 Task: Open Outlook and navigate to the 'Advanced' tab in Options to review settings.
Action: Mouse moved to (51, 34)
Screenshot: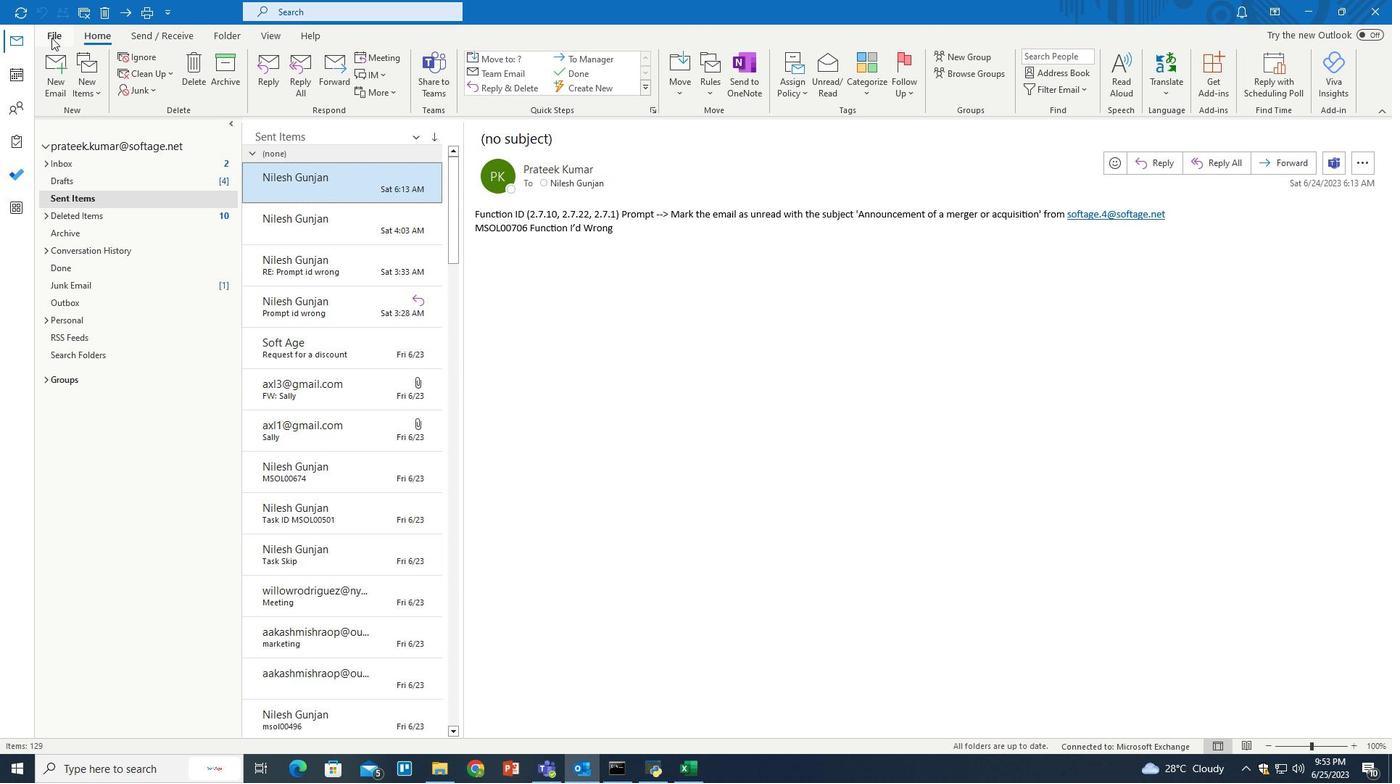 
Action: Mouse pressed left at (51, 34)
Screenshot: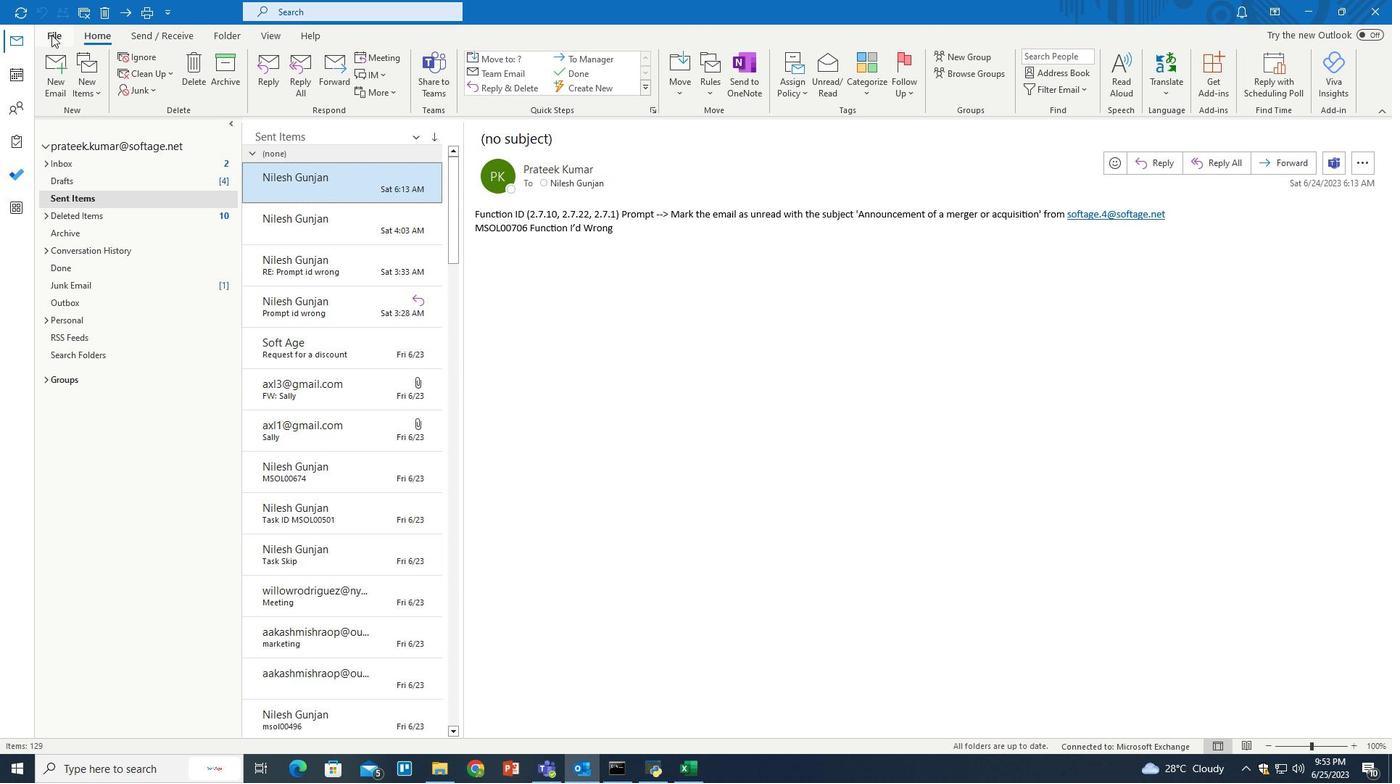 
Action: Mouse moved to (47, 698)
Screenshot: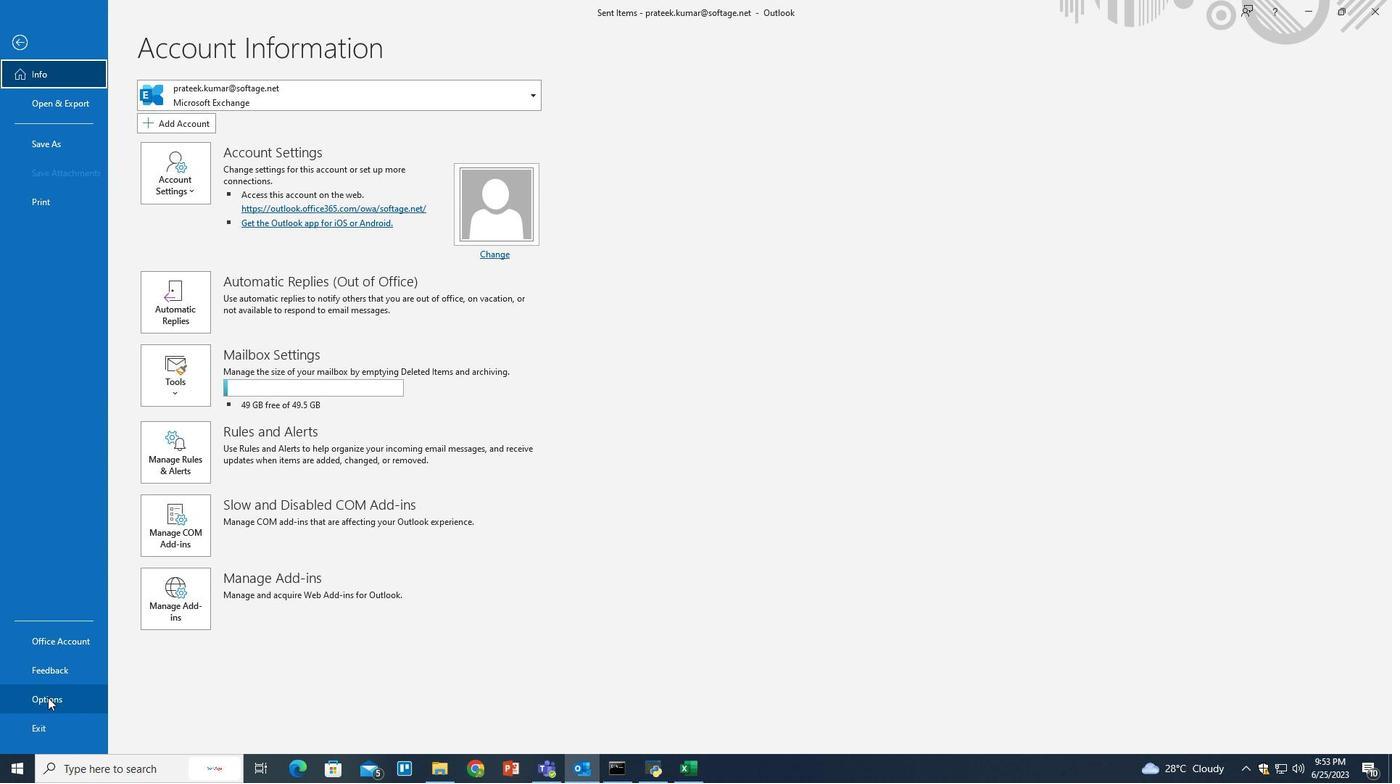 
Action: Mouse pressed left at (47, 698)
Screenshot: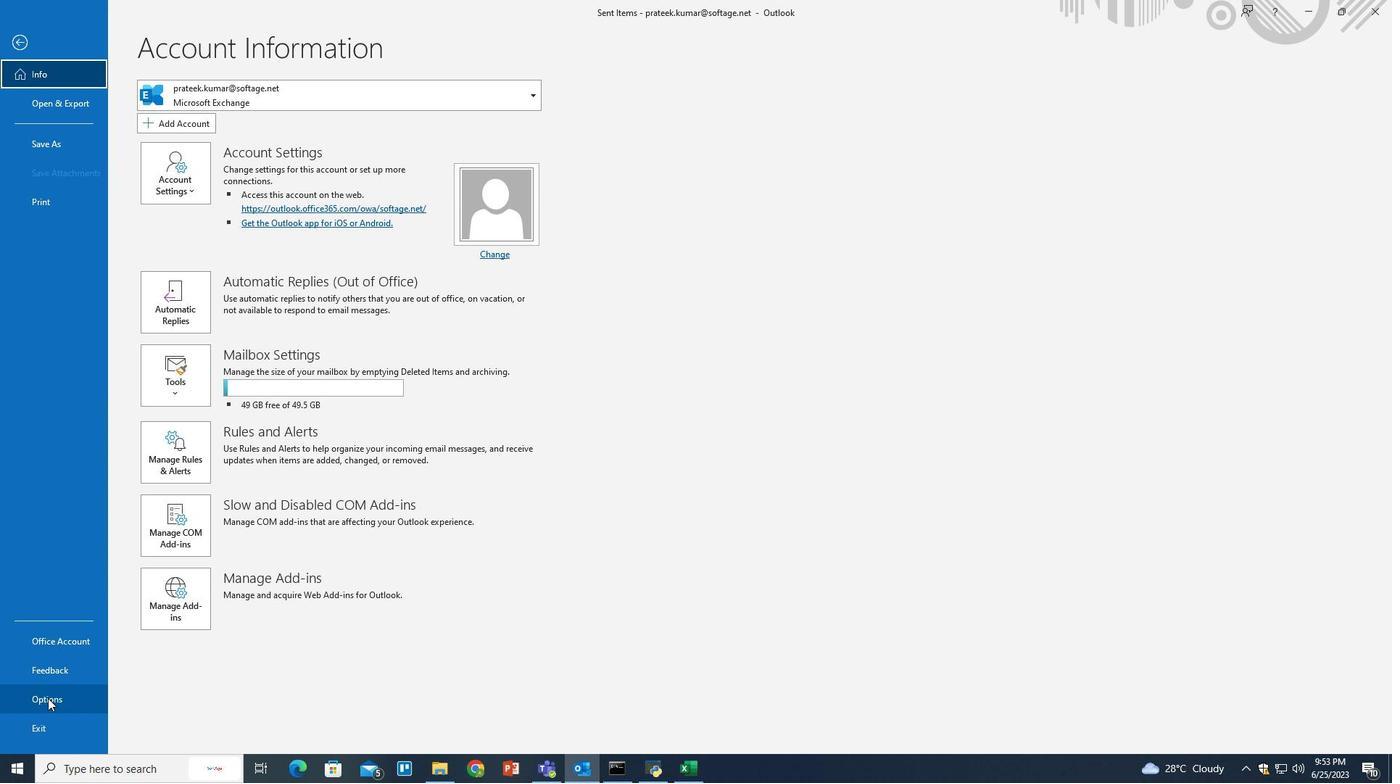 
Action: Mouse moved to (419, 340)
Screenshot: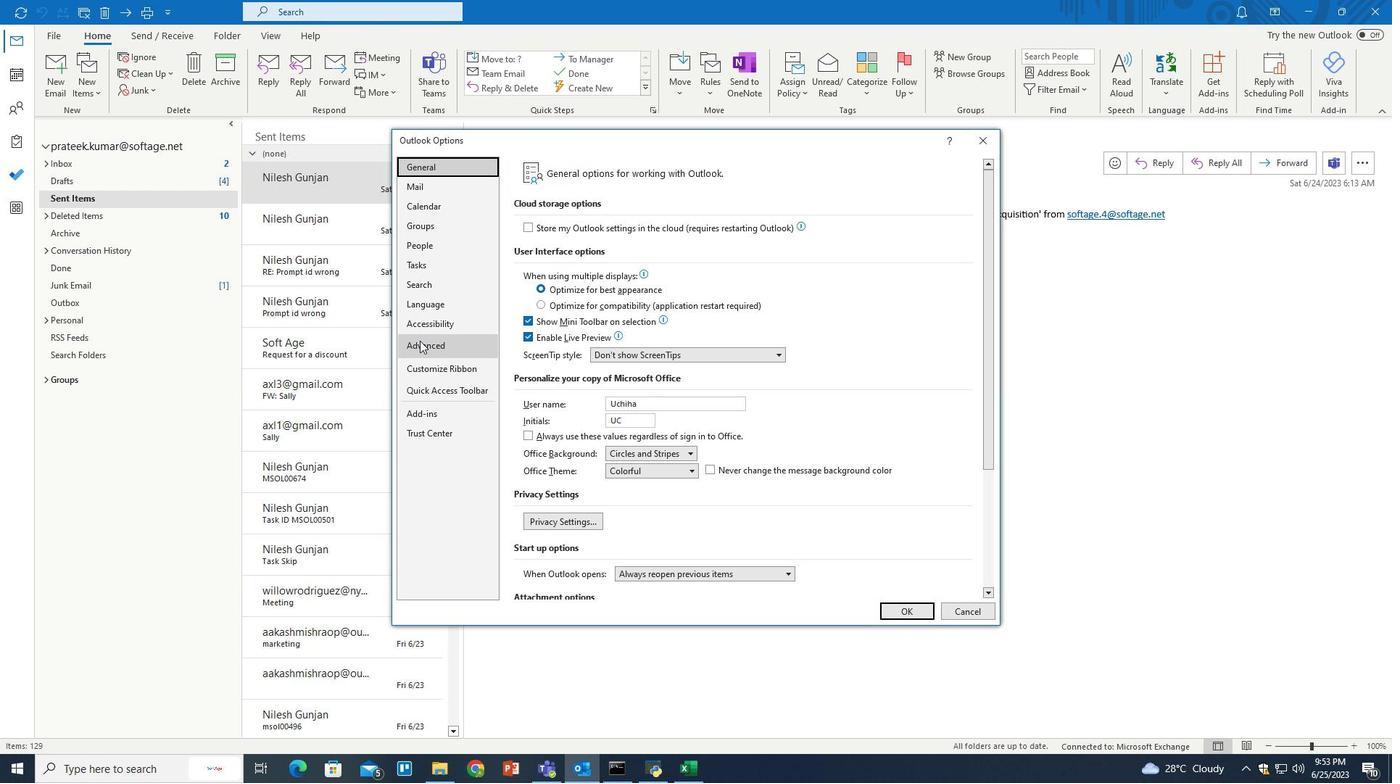 
Action: Mouse pressed left at (419, 340)
Screenshot: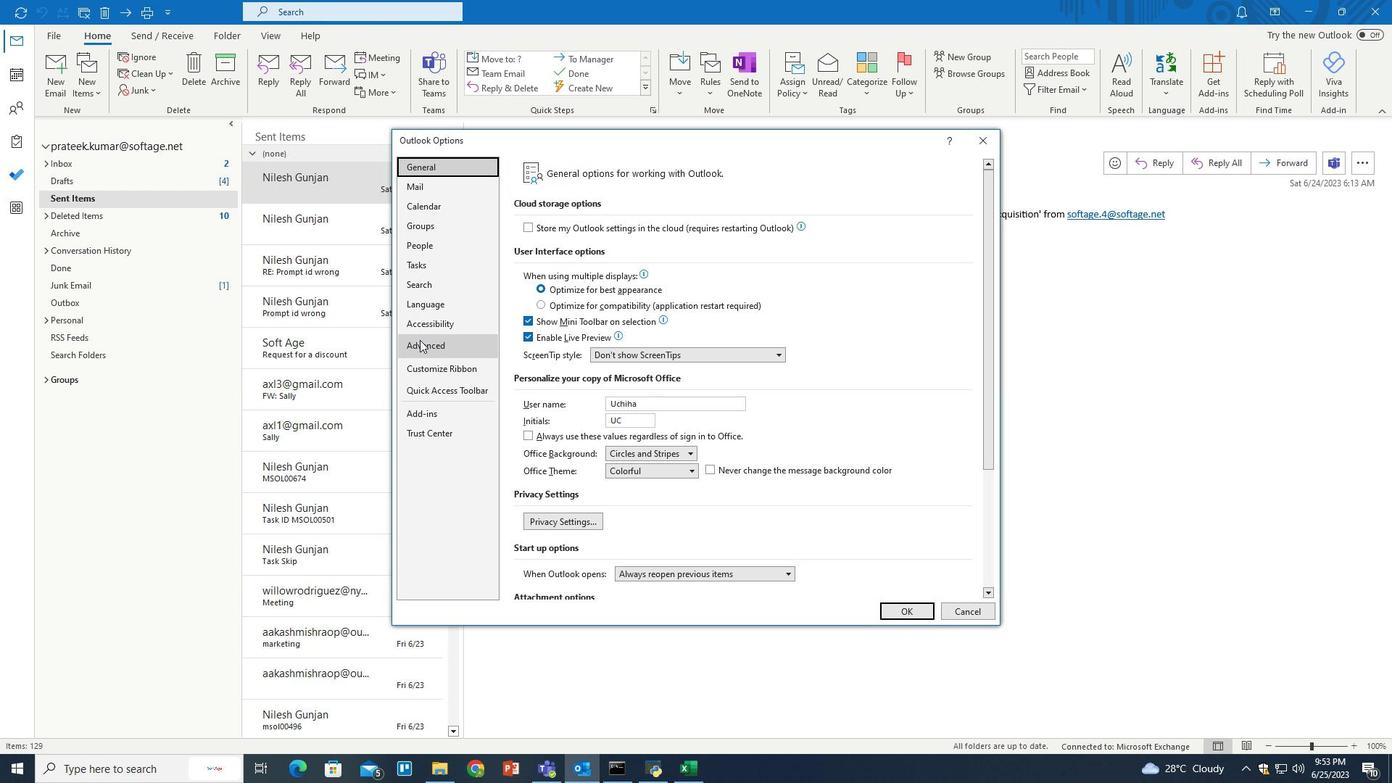 
Action: Mouse moved to (605, 438)
Screenshot: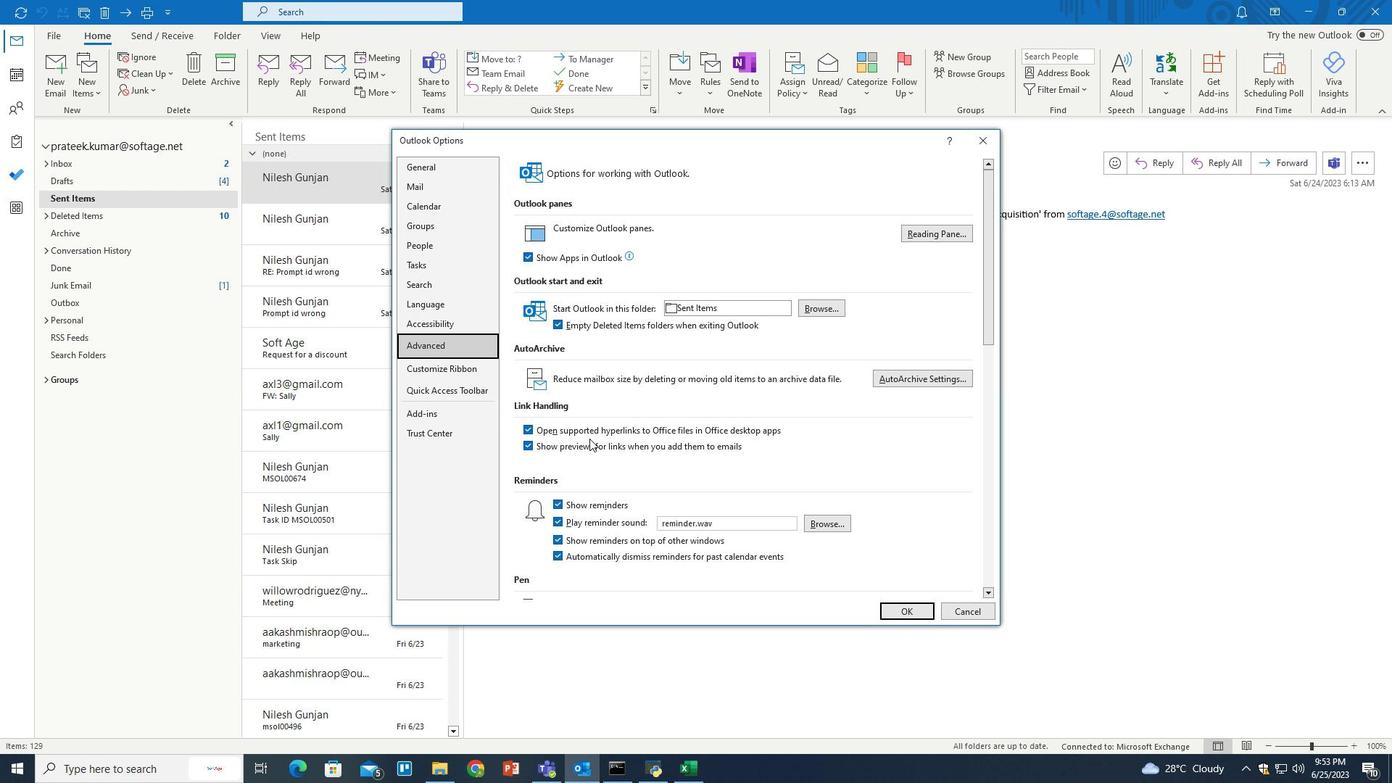
Action: Mouse scrolled (605, 438) with delta (0, 0)
Screenshot: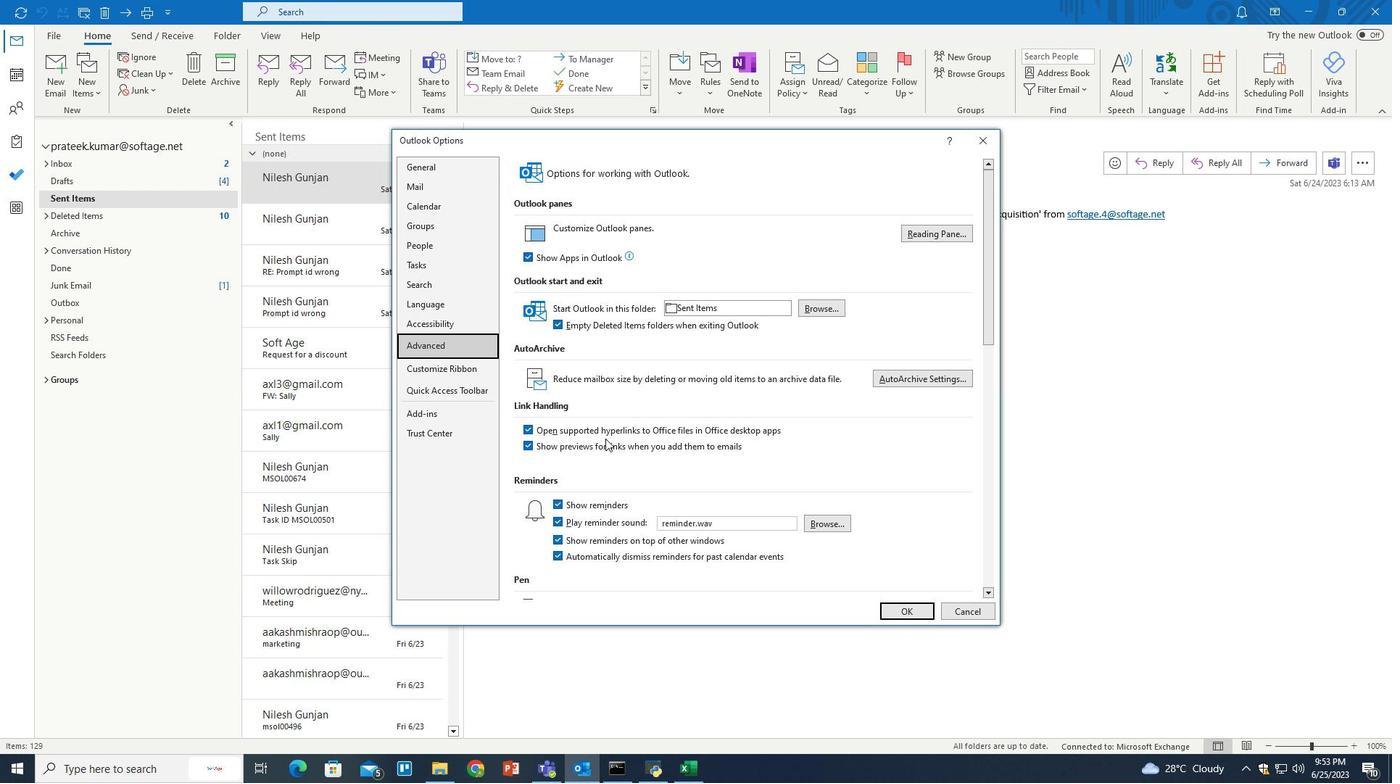 
Action: Mouse scrolled (605, 438) with delta (0, 0)
Screenshot: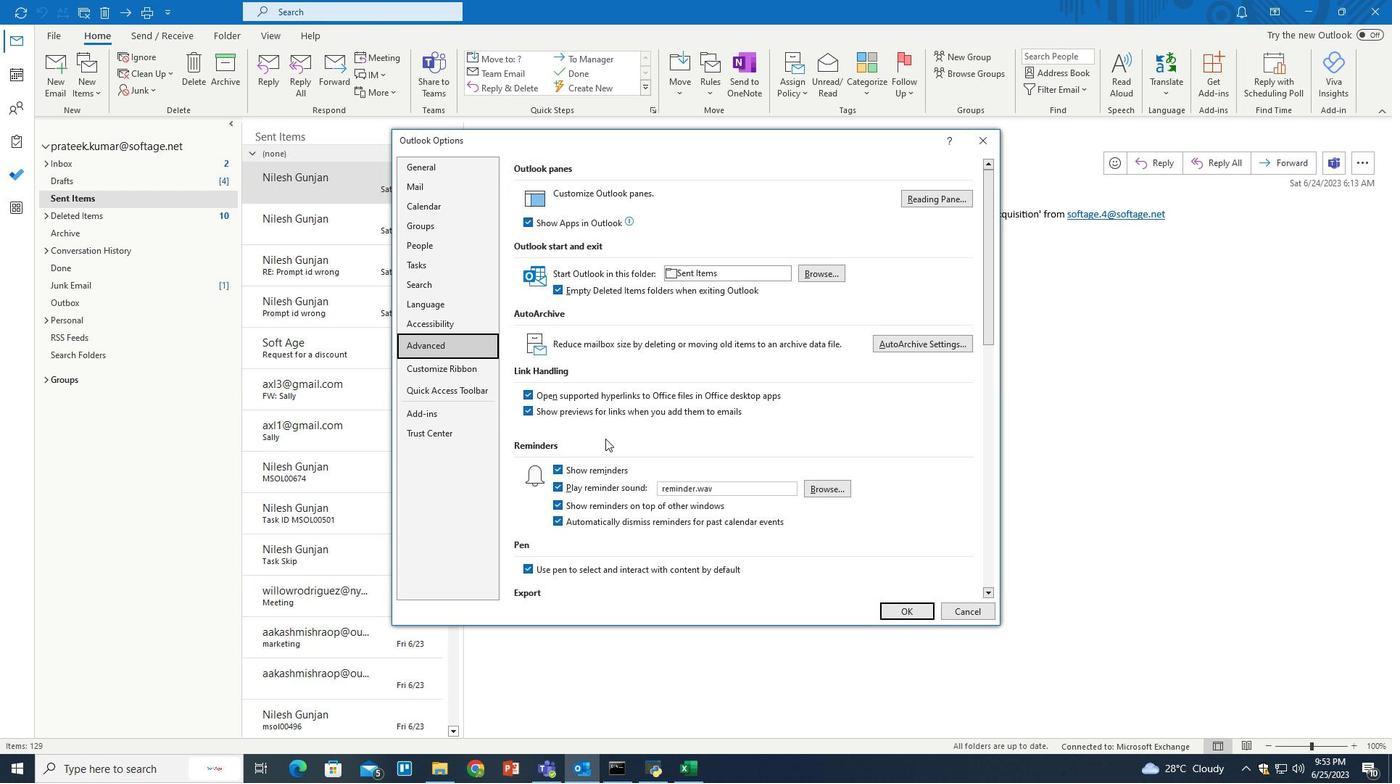 
Action: Mouse scrolled (605, 438) with delta (0, 0)
Screenshot: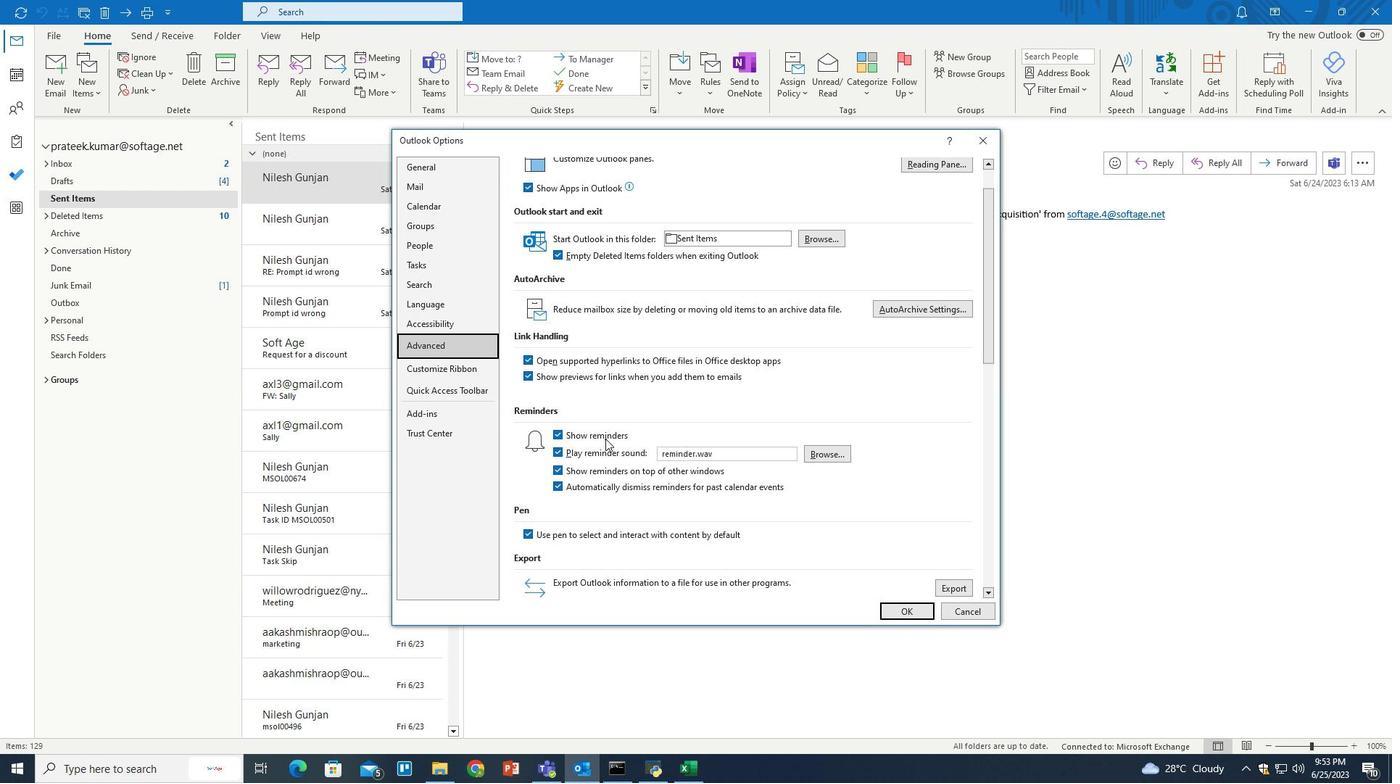 
Action: Mouse scrolled (605, 438) with delta (0, 0)
Screenshot: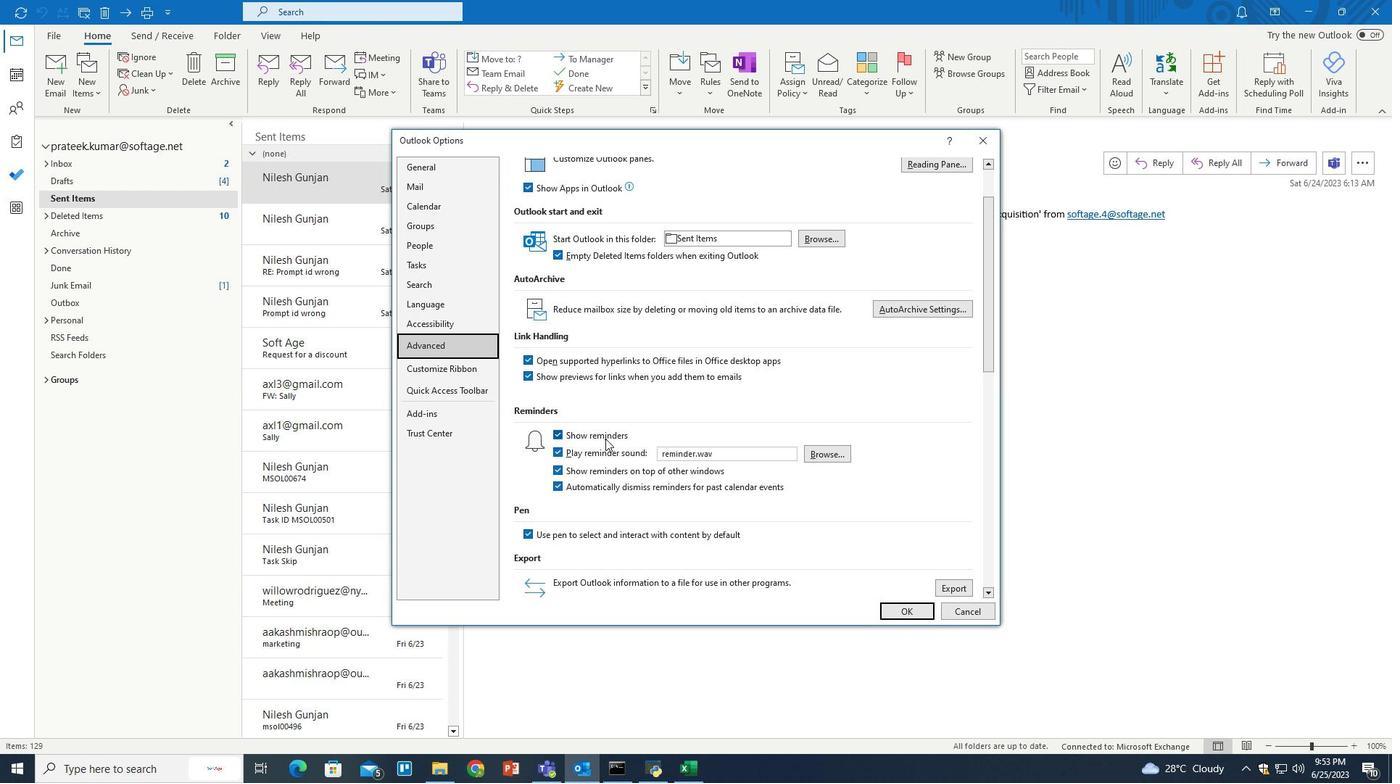 
Action: Mouse scrolled (605, 438) with delta (0, 0)
Screenshot: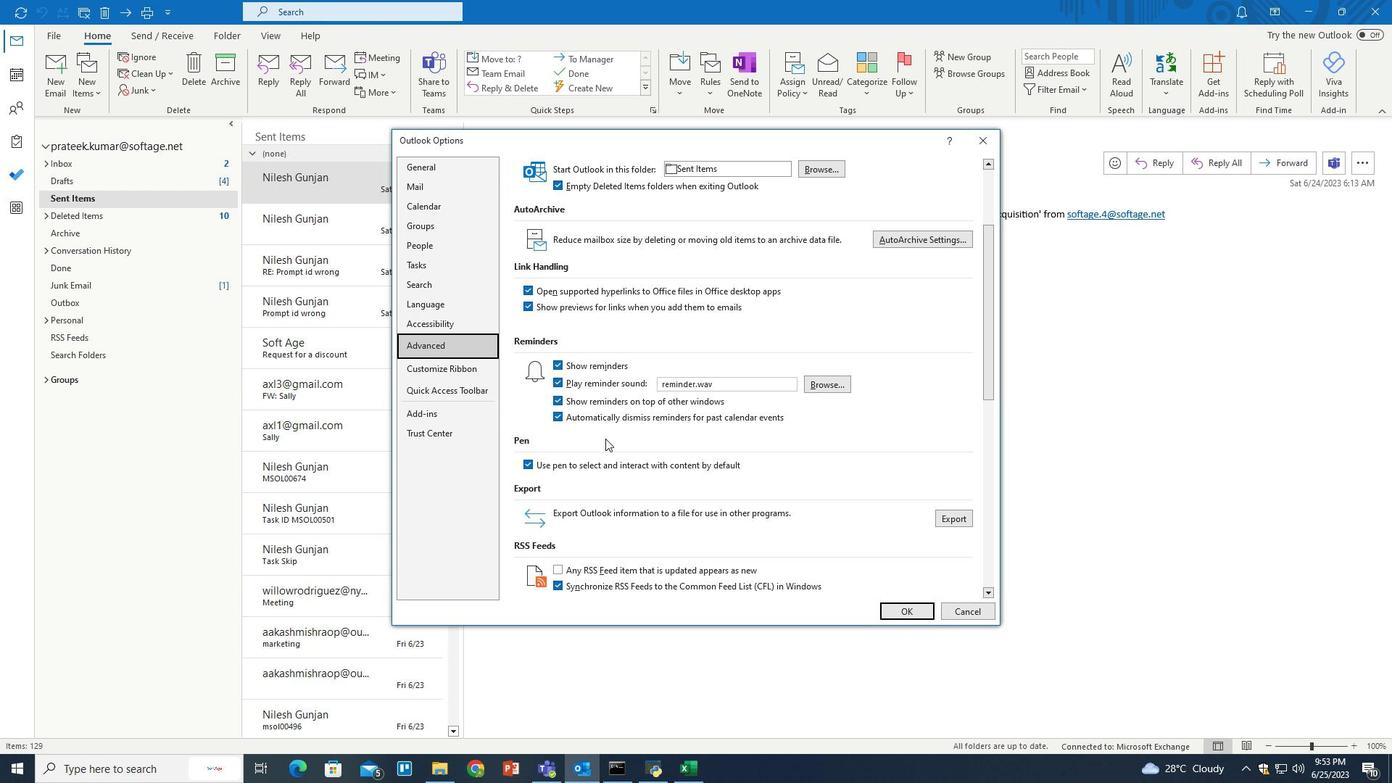 
Action: Mouse scrolled (605, 438) with delta (0, 0)
Screenshot: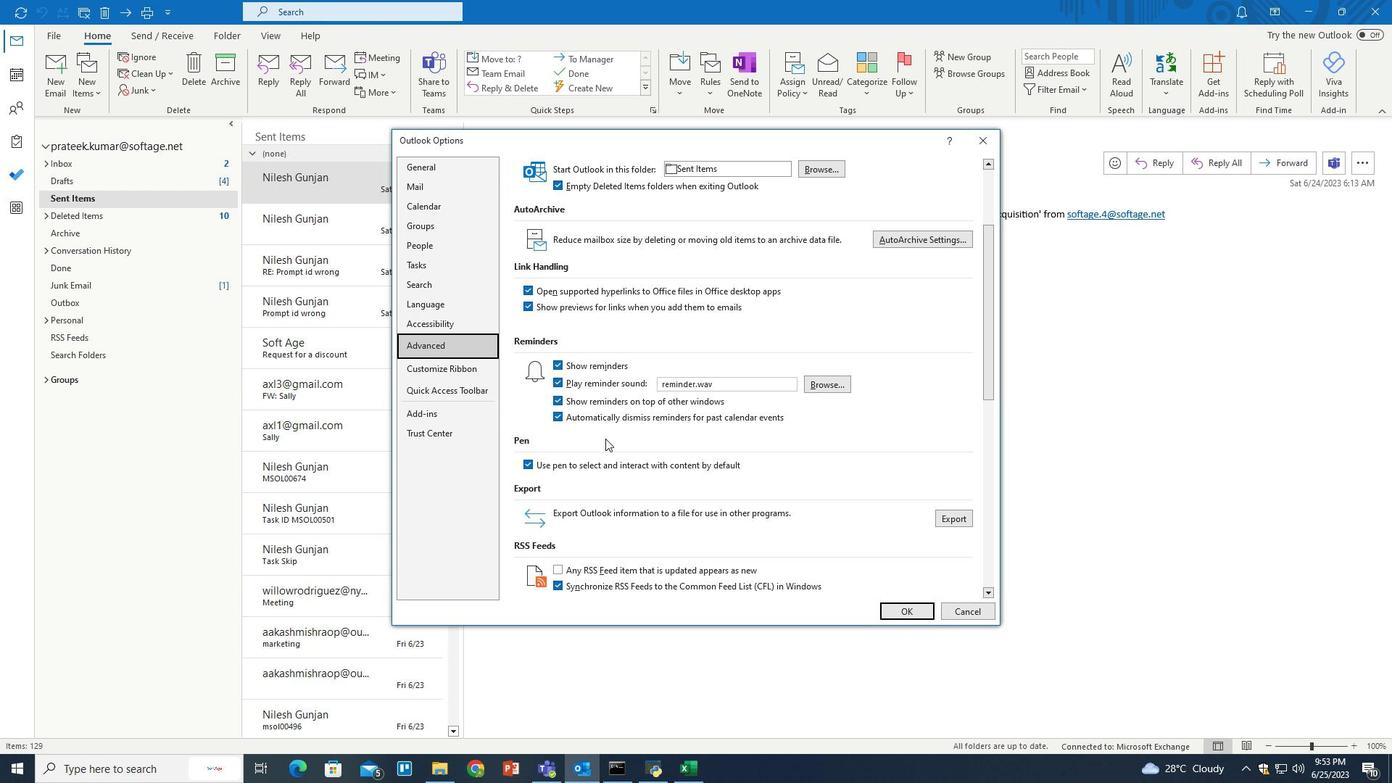 
Action: Mouse scrolled (605, 438) with delta (0, 0)
Screenshot: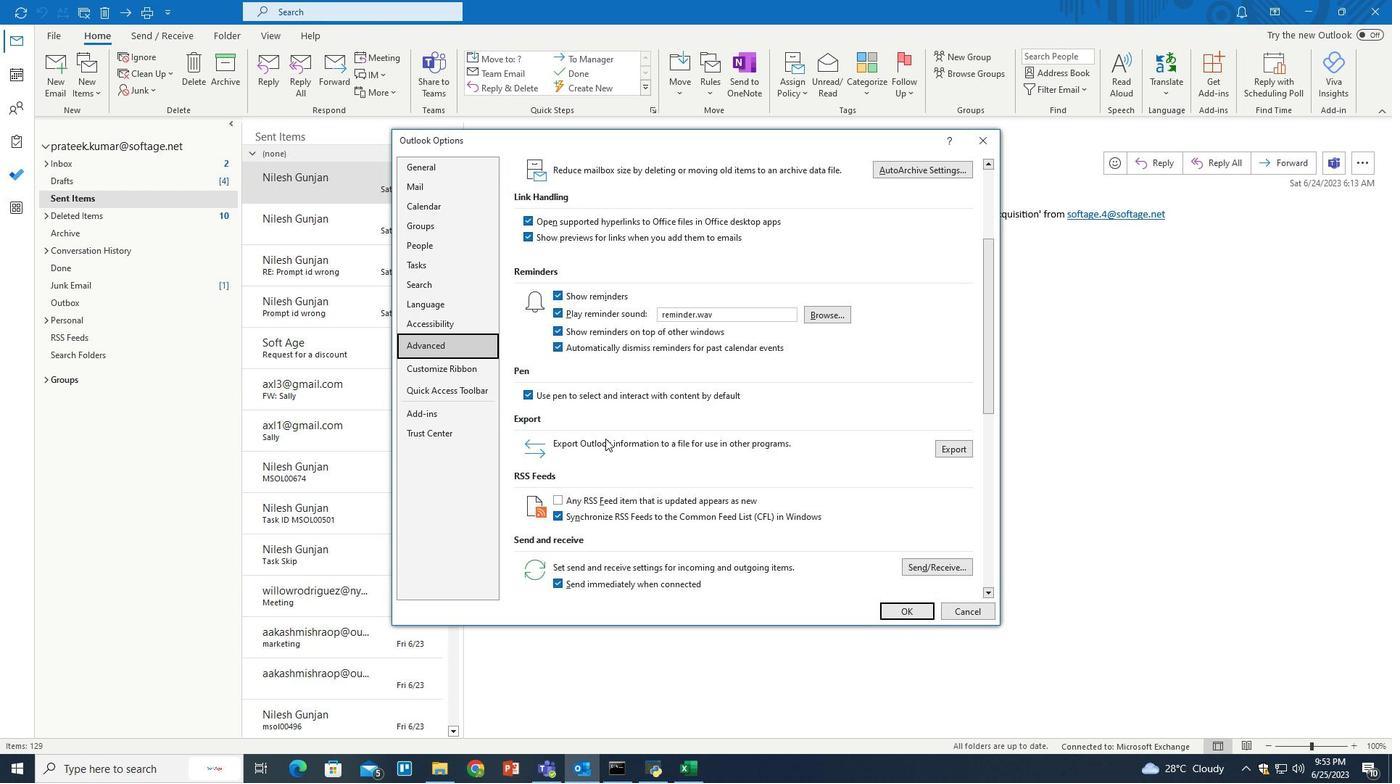 
Action: Mouse scrolled (605, 438) with delta (0, 0)
Screenshot: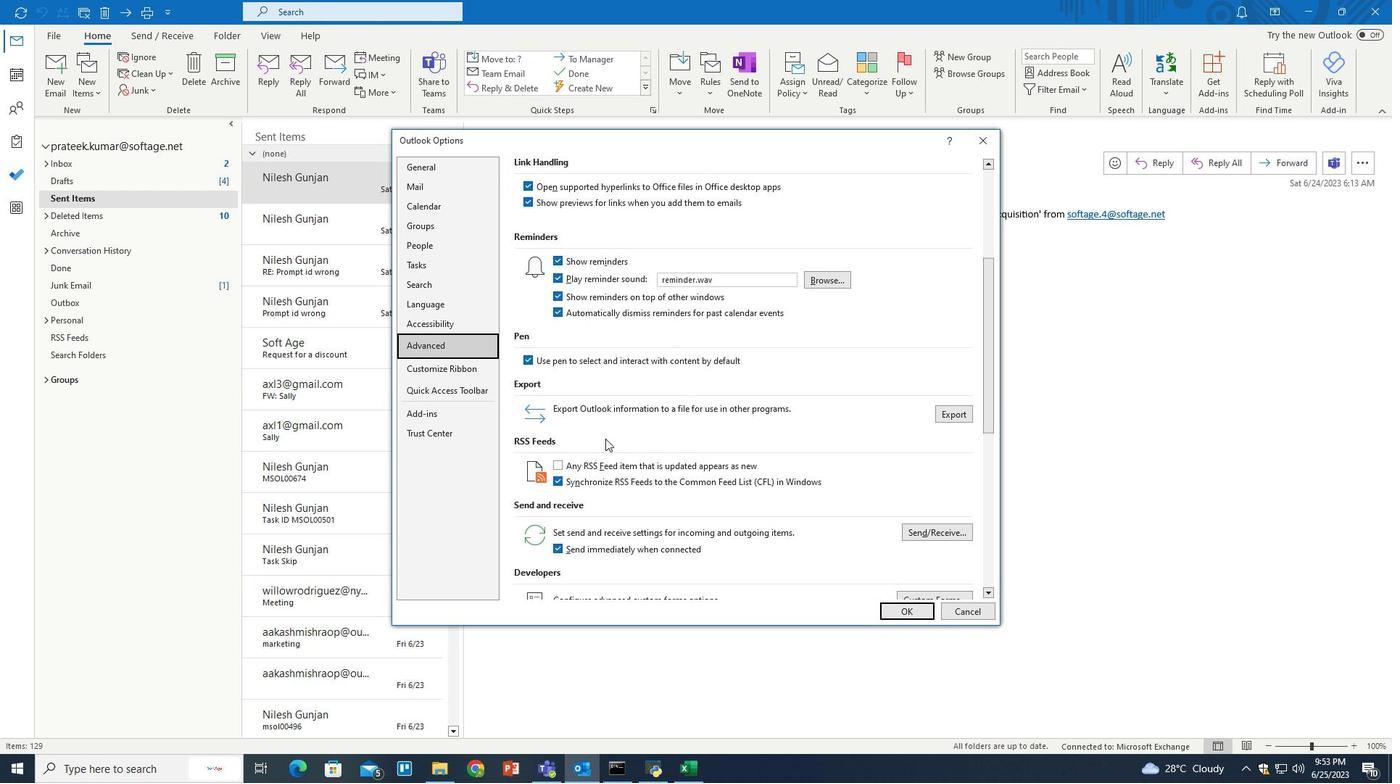 
Action: Mouse scrolled (605, 438) with delta (0, 0)
Screenshot: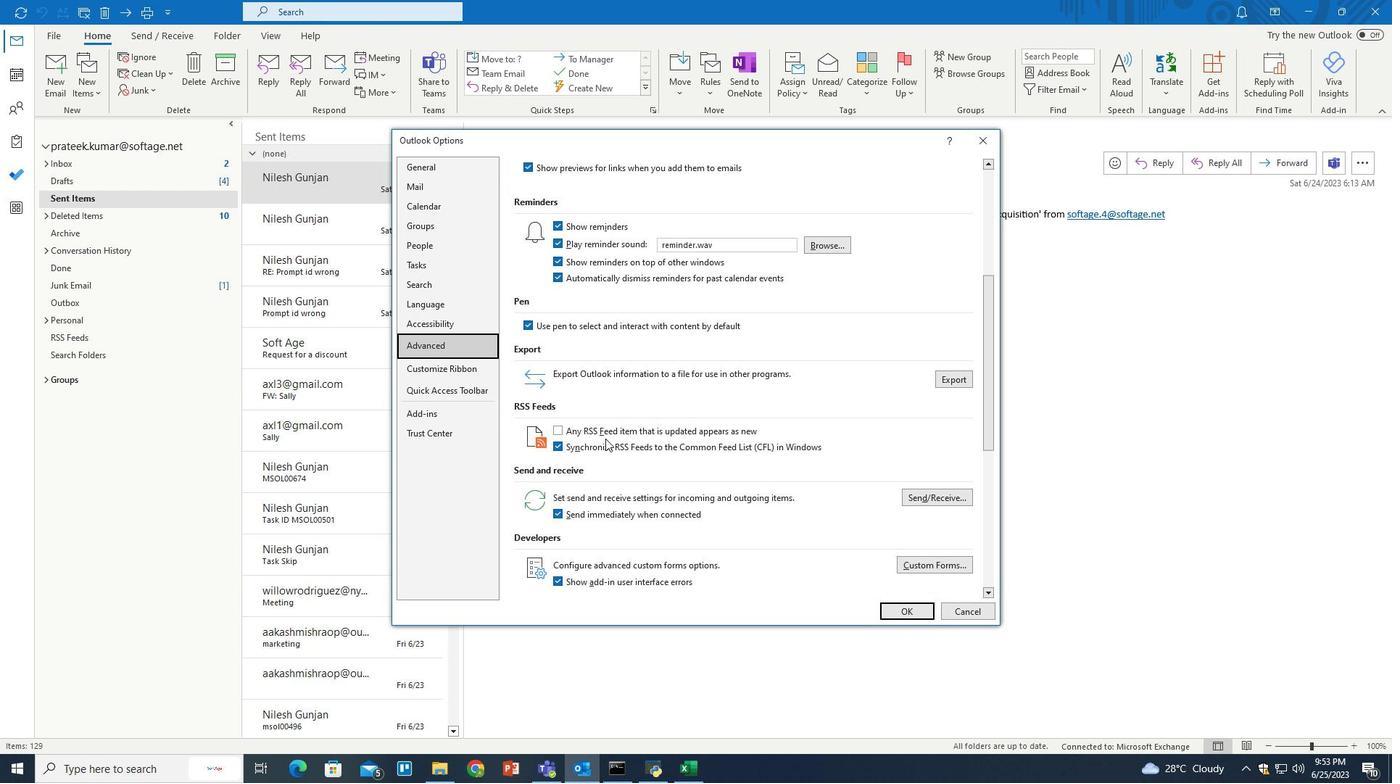 
Action: Mouse scrolled (605, 438) with delta (0, 0)
Screenshot: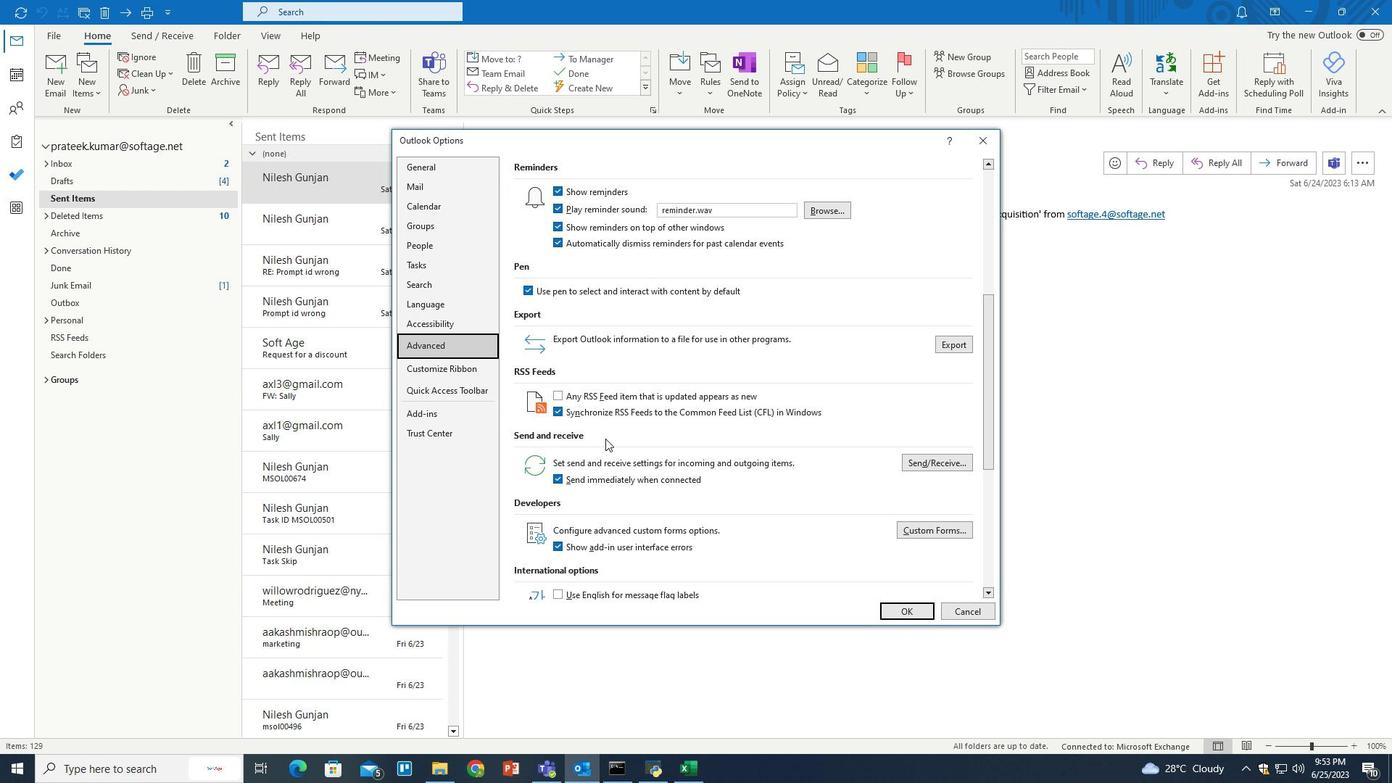 
Action: Mouse scrolled (605, 438) with delta (0, 0)
Screenshot: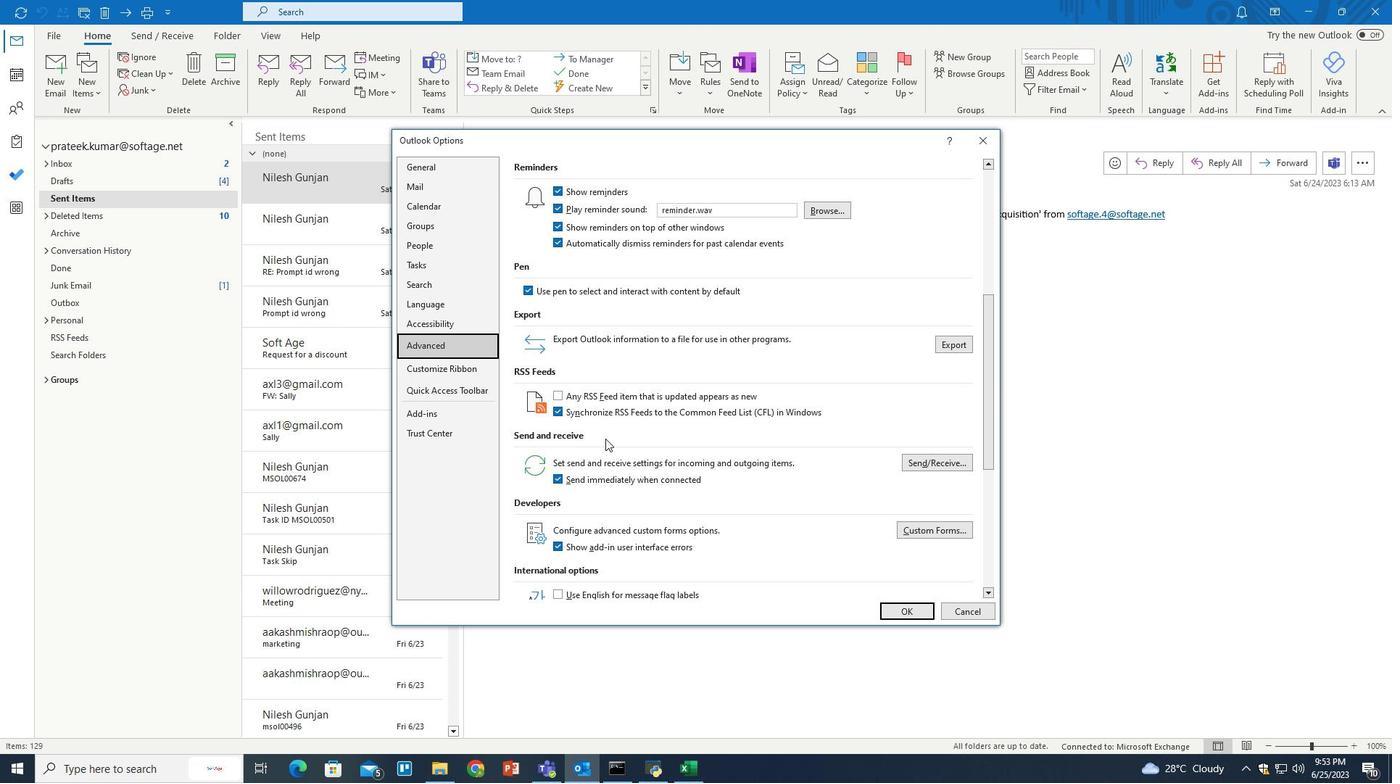 
Action: Mouse scrolled (605, 438) with delta (0, 0)
Screenshot: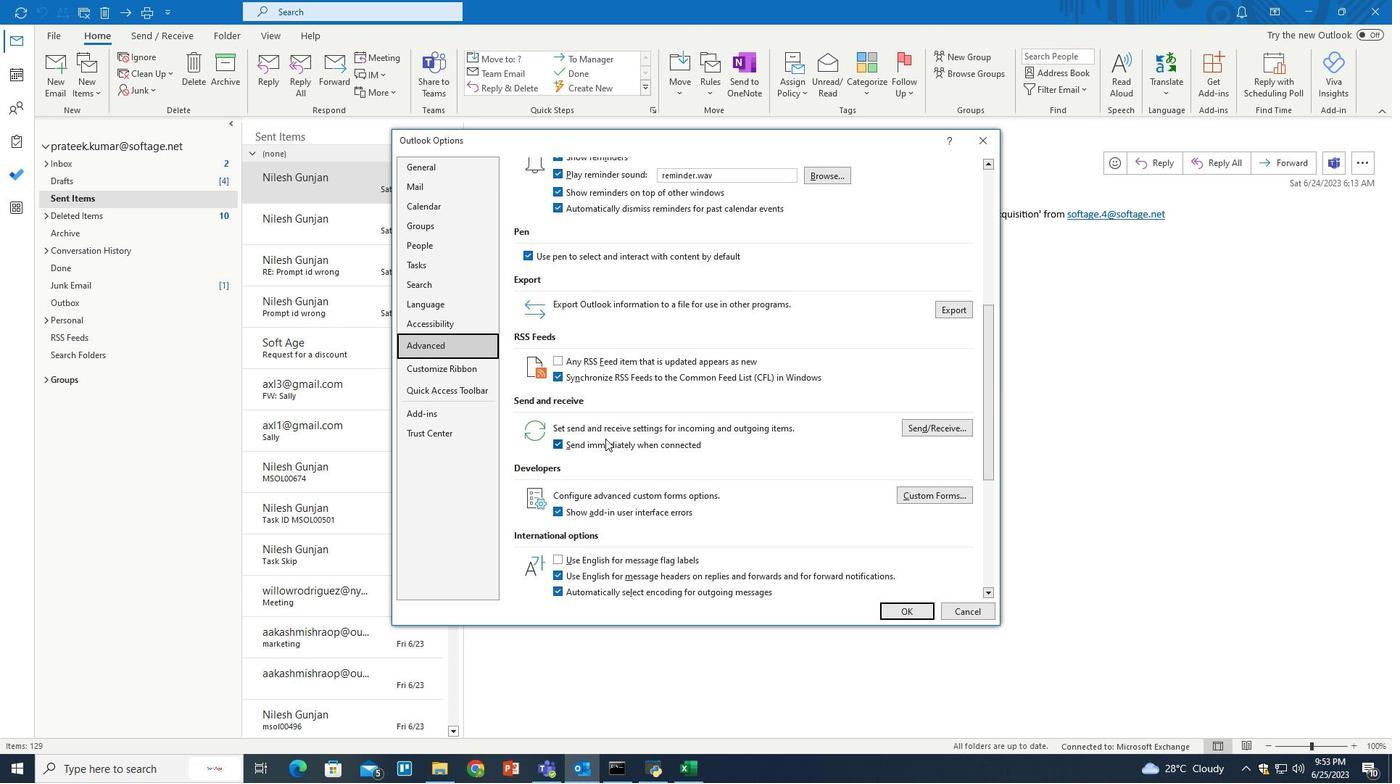 
Action: Mouse scrolled (605, 438) with delta (0, 0)
Screenshot: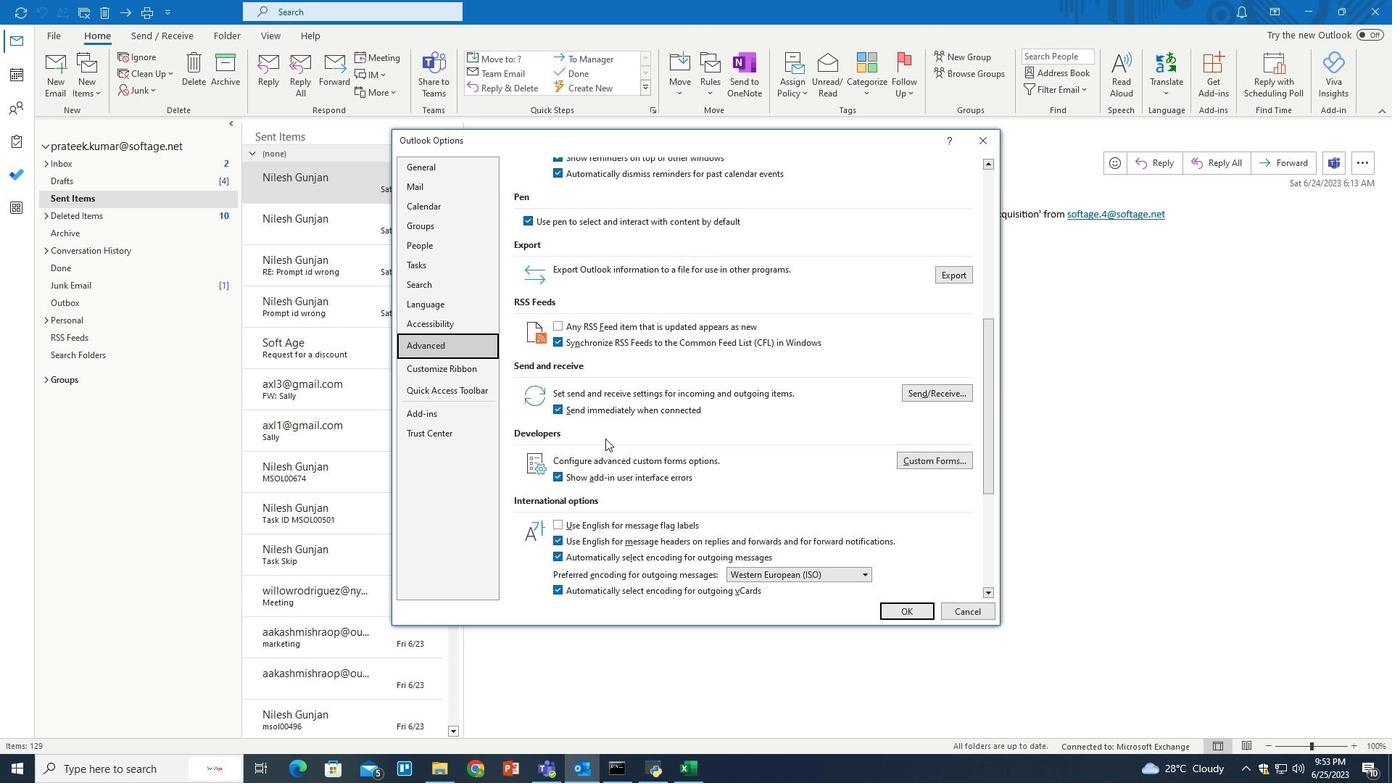 
Action: Mouse scrolled (605, 438) with delta (0, 0)
Screenshot: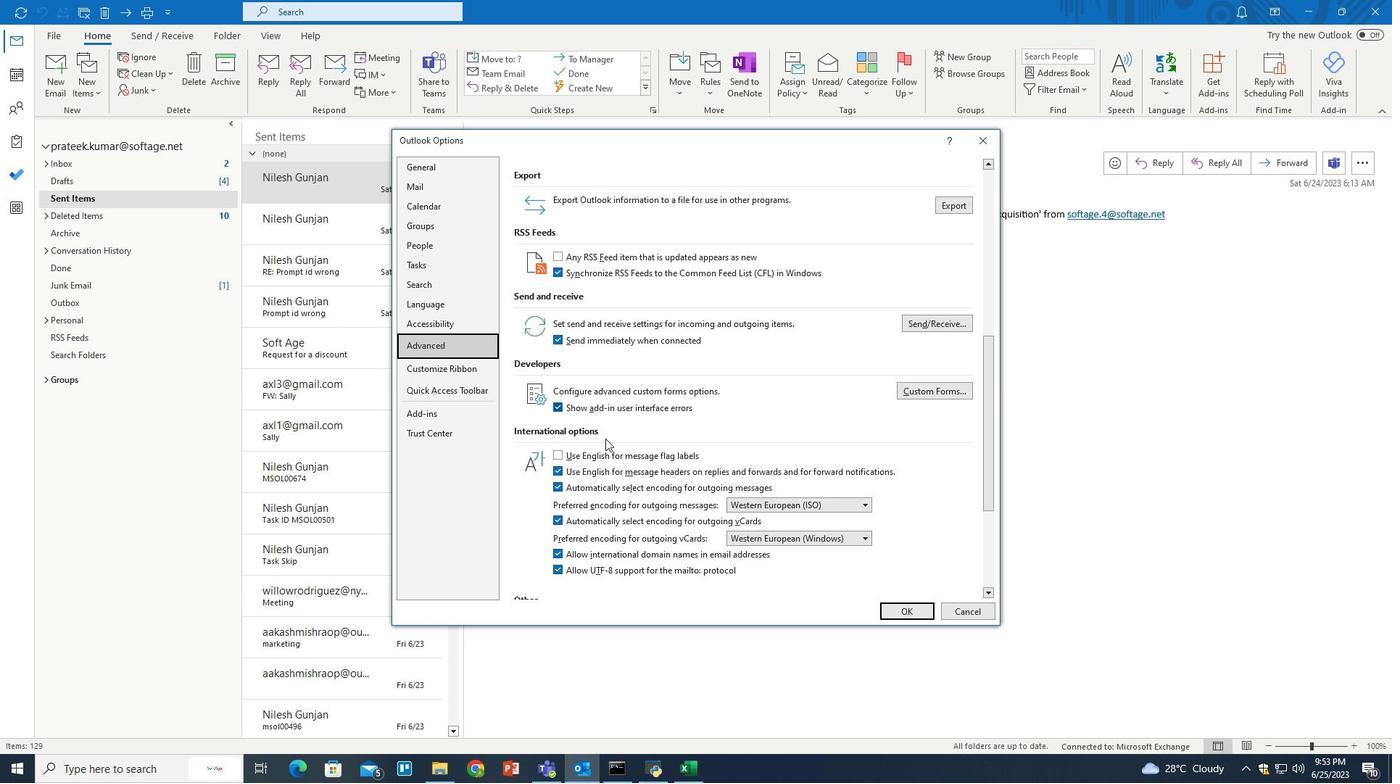 
Action: Mouse moved to (564, 420)
Screenshot: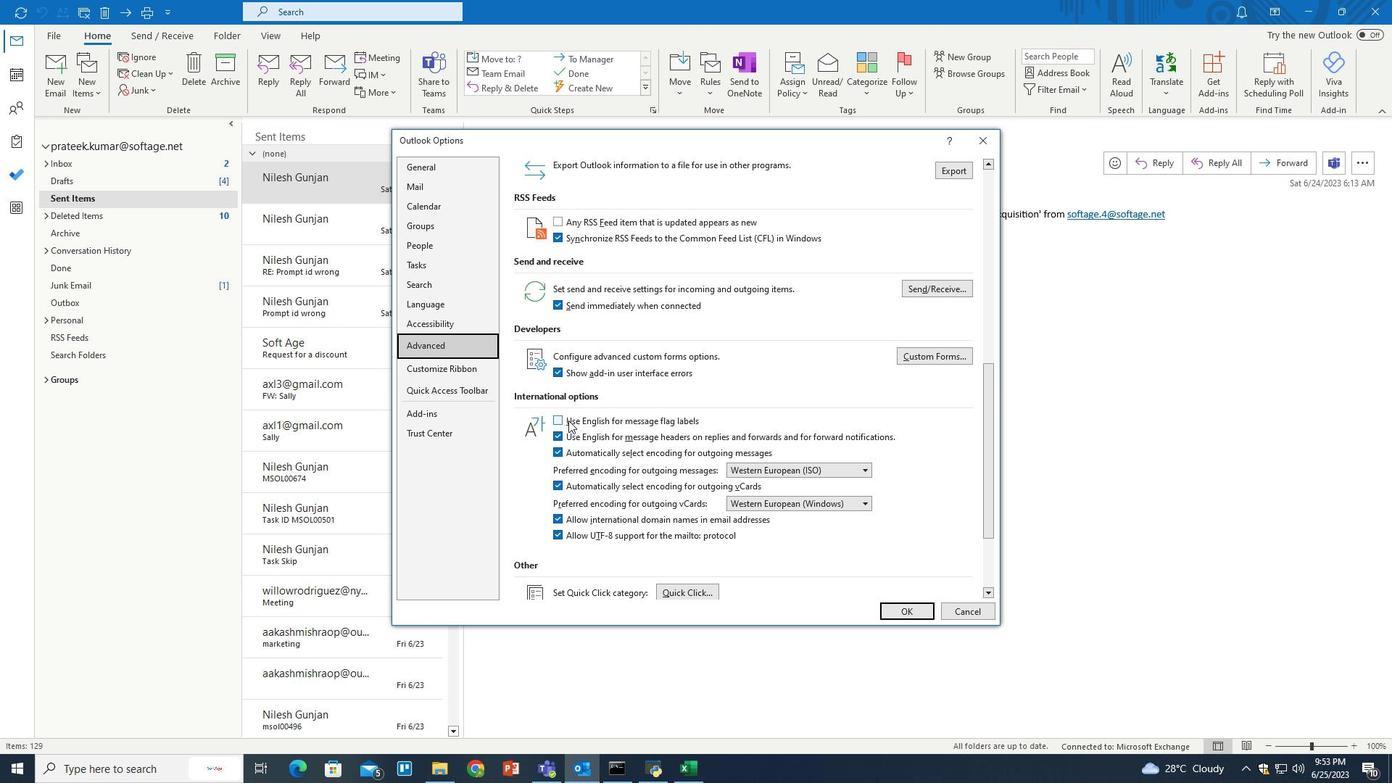 
Action: Mouse pressed left at (564, 420)
Screenshot: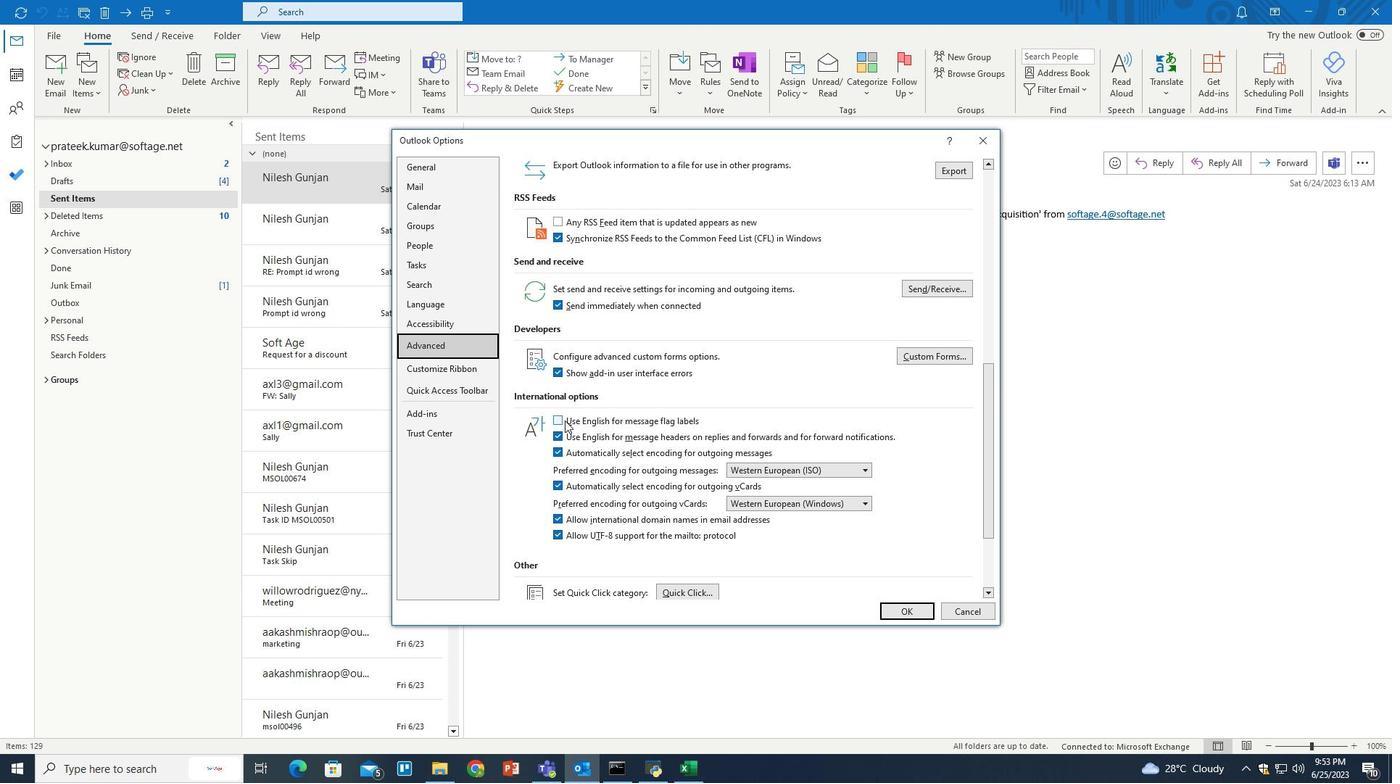 
Action: Mouse moved to (896, 609)
Screenshot: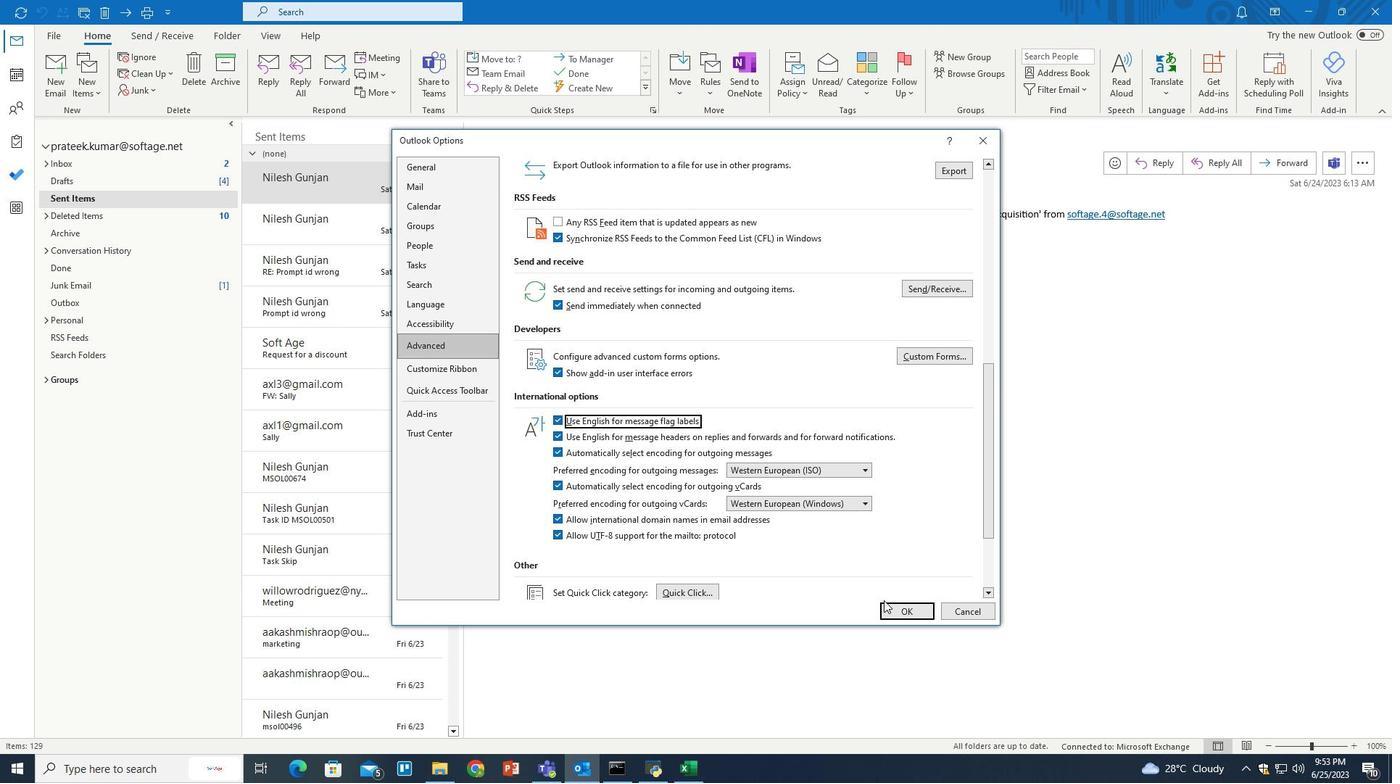 
Action: Mouse pressed left at (896, 609)
Screenshot: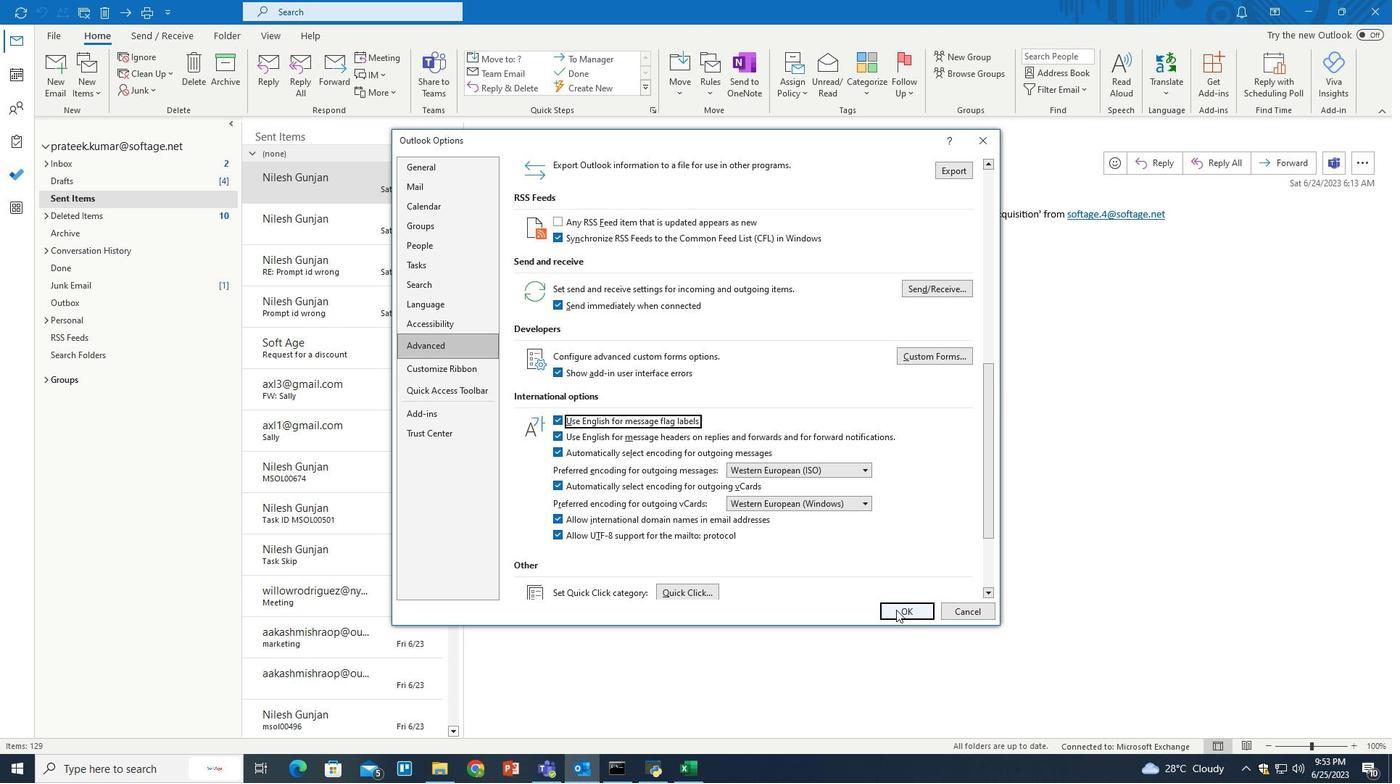 
Action: Mouse moved to (741, 426)
Screenshot: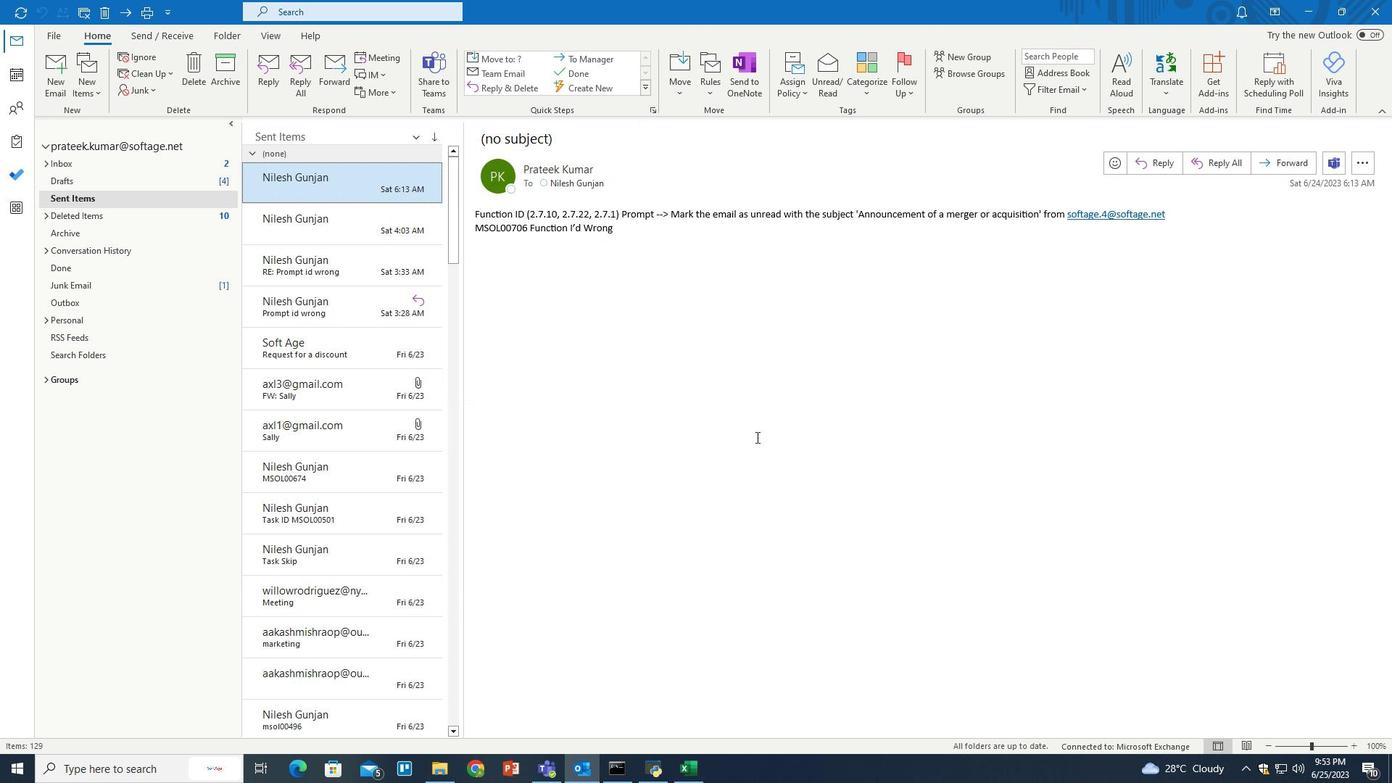 
